 Task: Find the closest ski resort to Lake Placid, New York, and Whiteface Mountain, New York.
Action: Mouse moved to (161, 84)
Screenshot: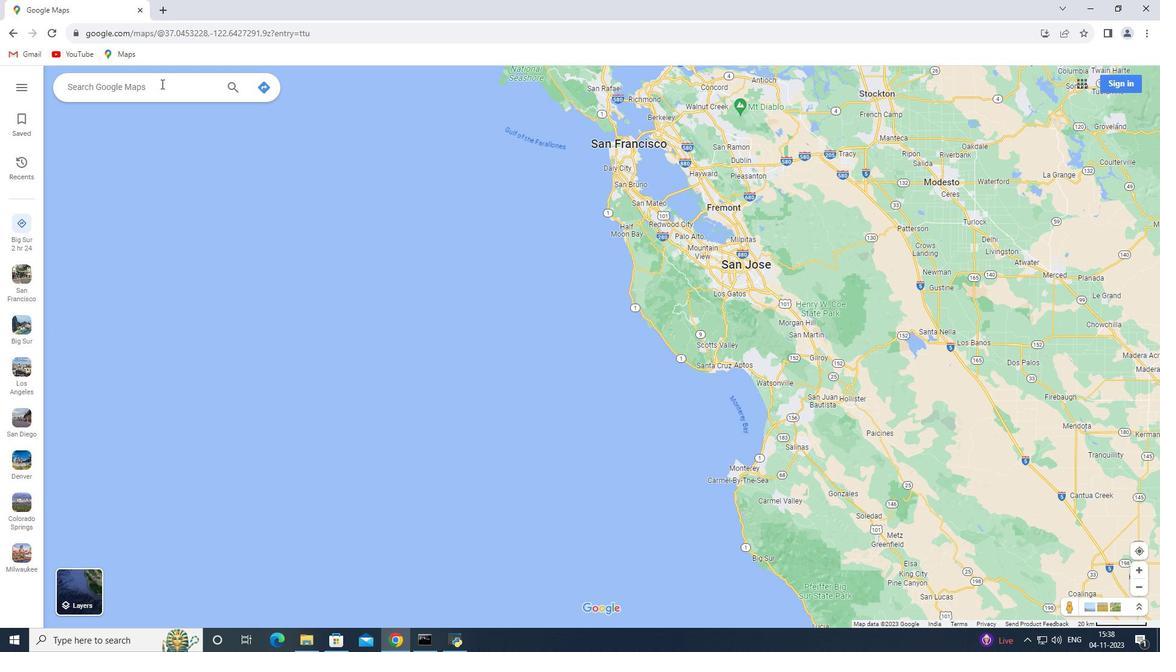 
Action: Mouse pressed left at (161, 84)
Screenshot: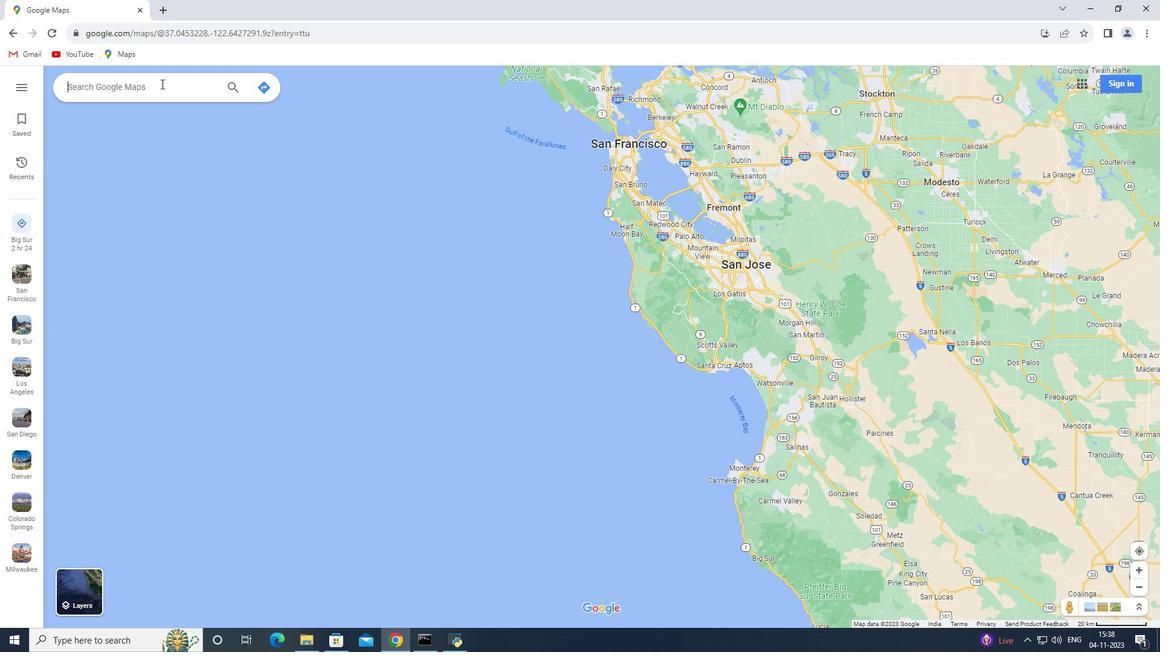 
Action: Key pressed <Key.shift>Lake<Key.space><Key.shift>Placid,<Key.space><Key.shift>New<Key.space><Key.shift>york<Key.enter>
Screenshot: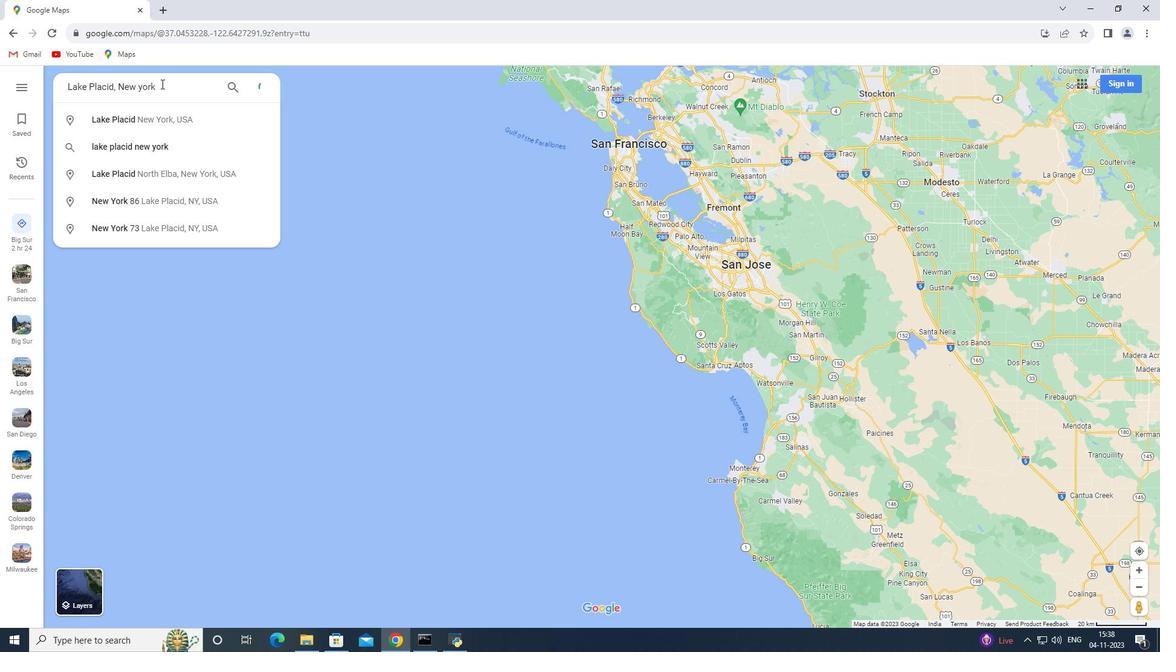 
Action: Mouse moved to (165, 288)
Screenshot: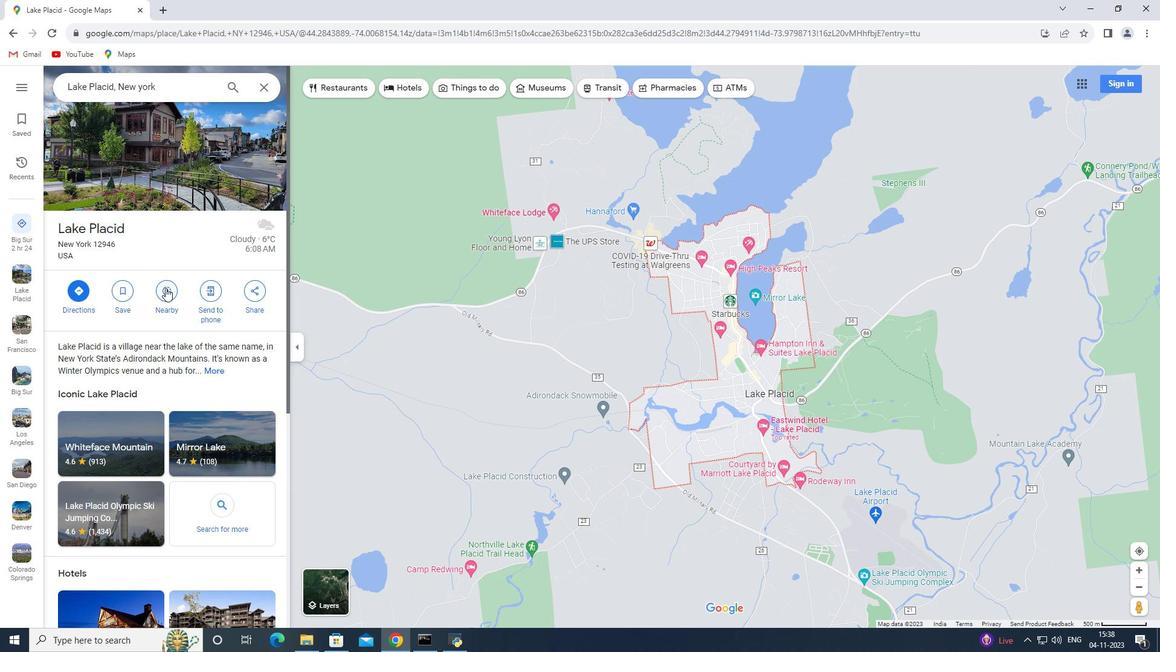 
Action: Mouse pressed left at (165, 288)
Screenshot: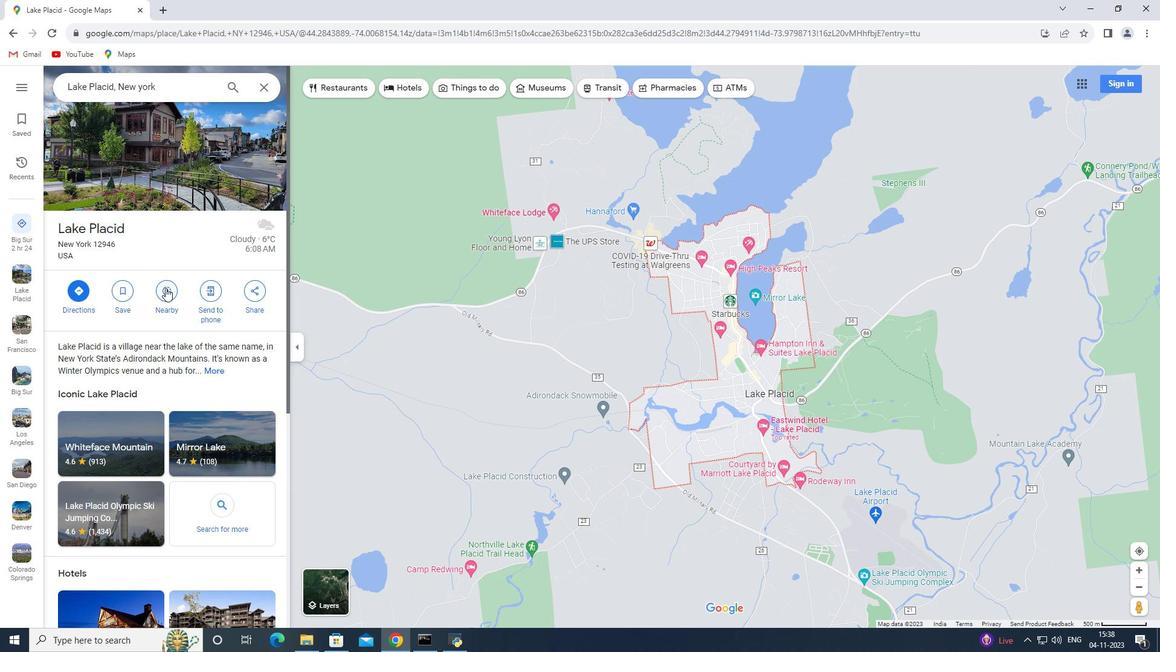 
Action: Mouse moved to (143, 199)
Screenshot: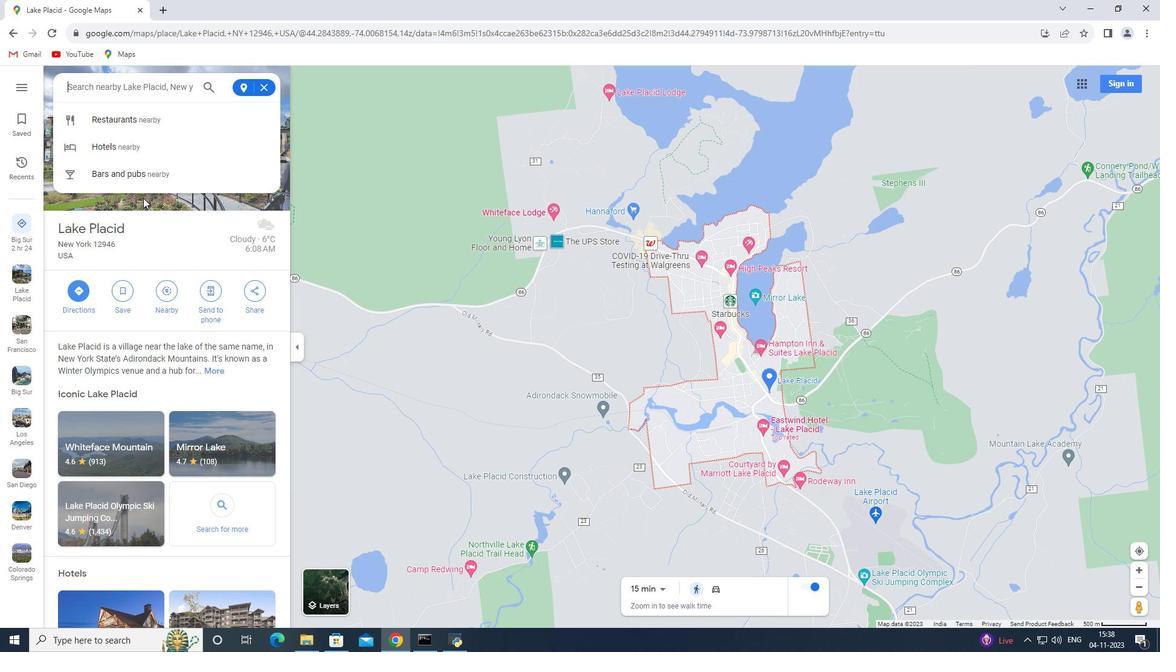 
Action: Key pressed closest<Key.space>ski<Key.space>resort<Key.enter>
Screenshot: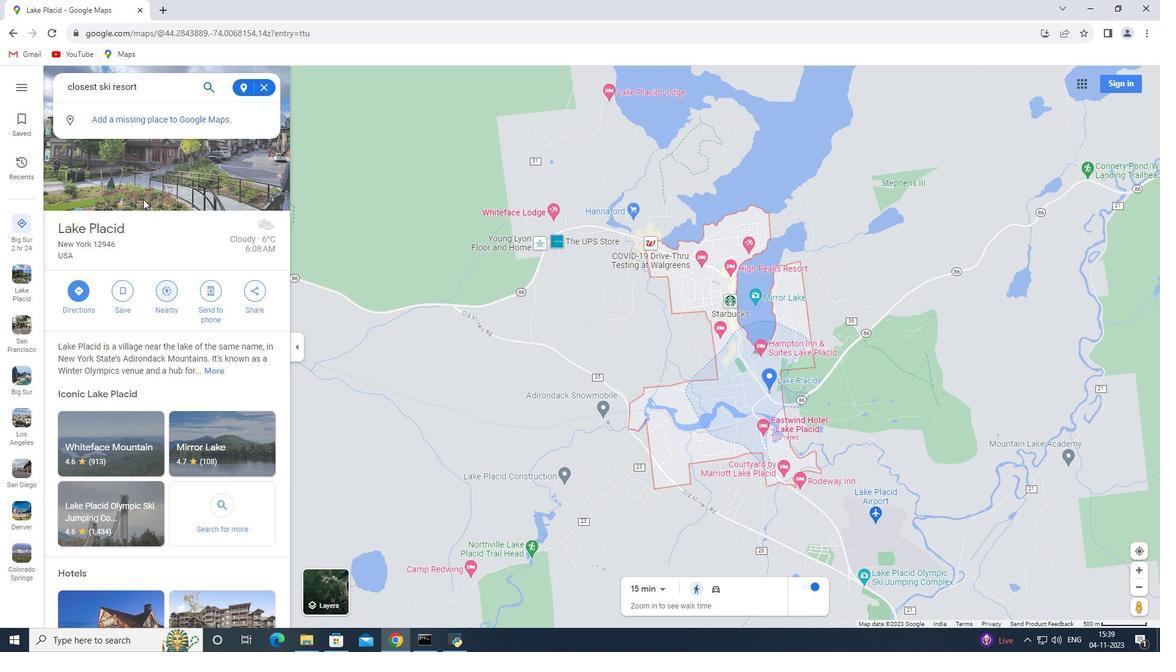 
Action: Mouse moved to (265, 89)
Screenshot: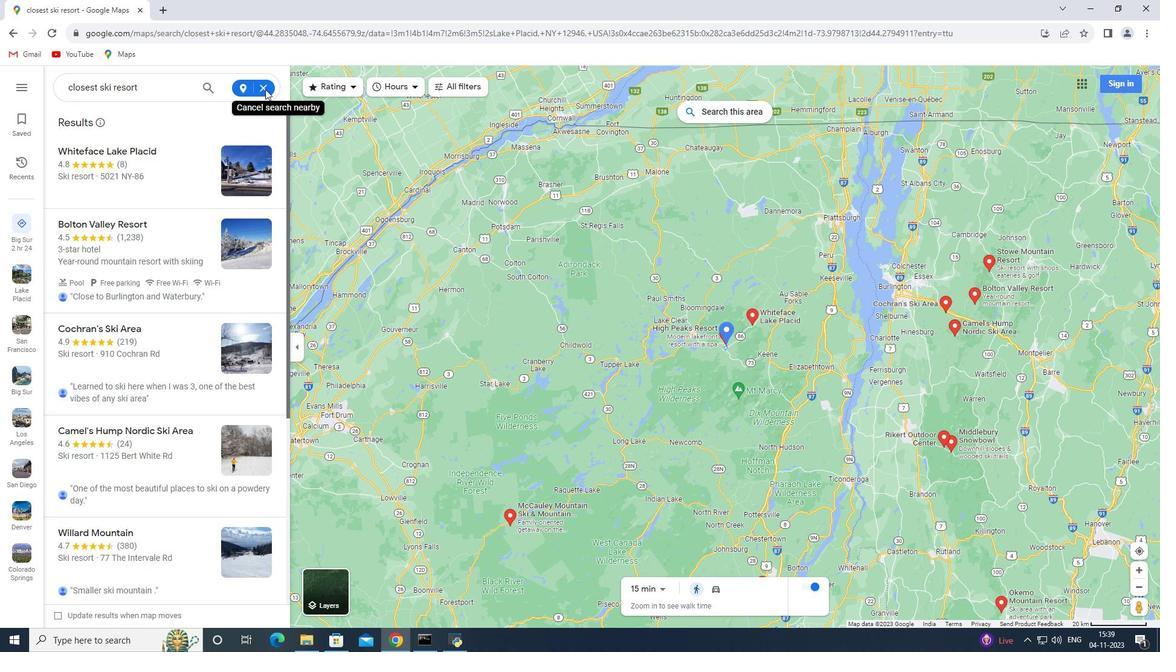 
Action: Mouse pressed left at (265, 89)
Screenshot: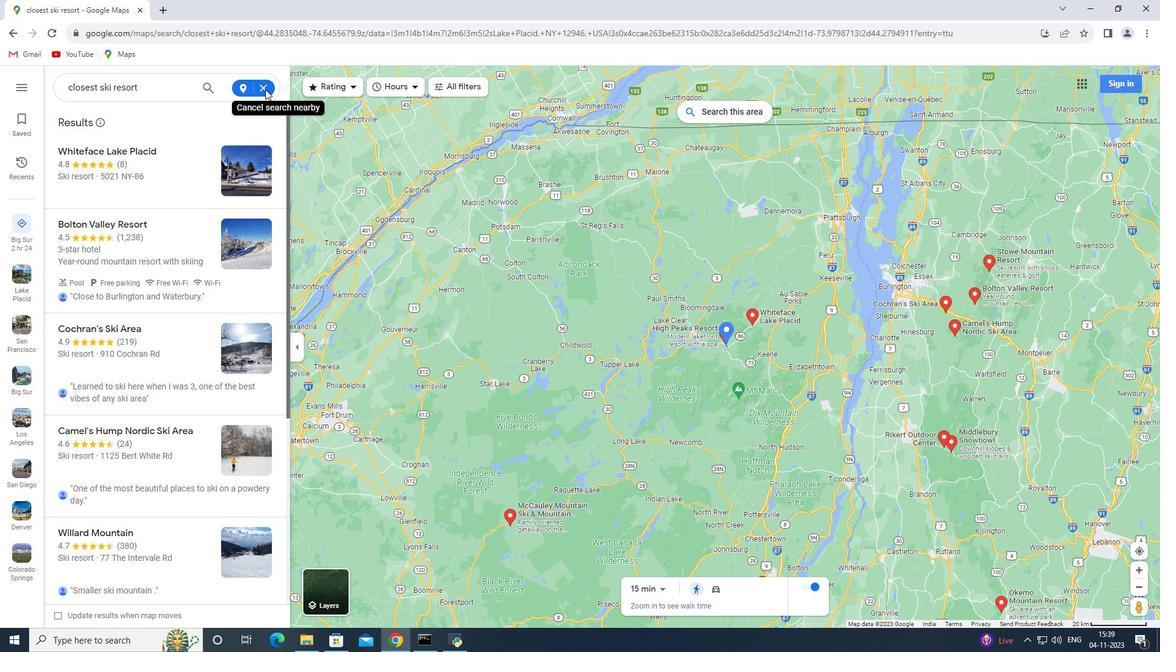 
Action: Mouse pressed left at (265, 89)
Screenshot: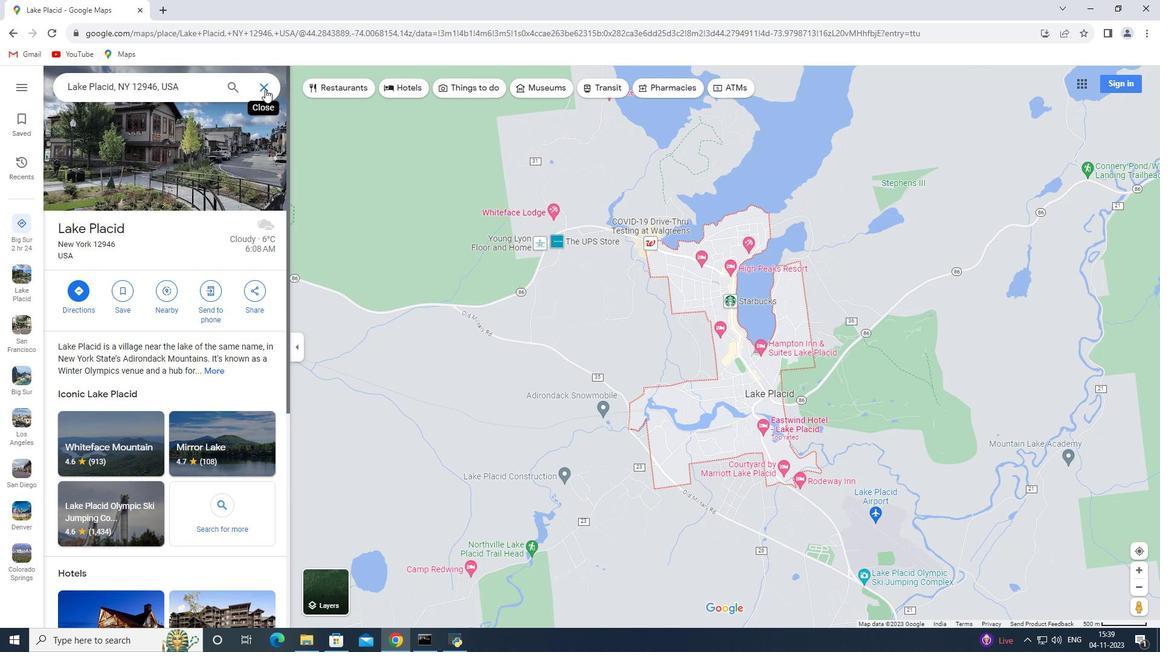 
Action: Mouse moved to (175, 89)
Screenshot: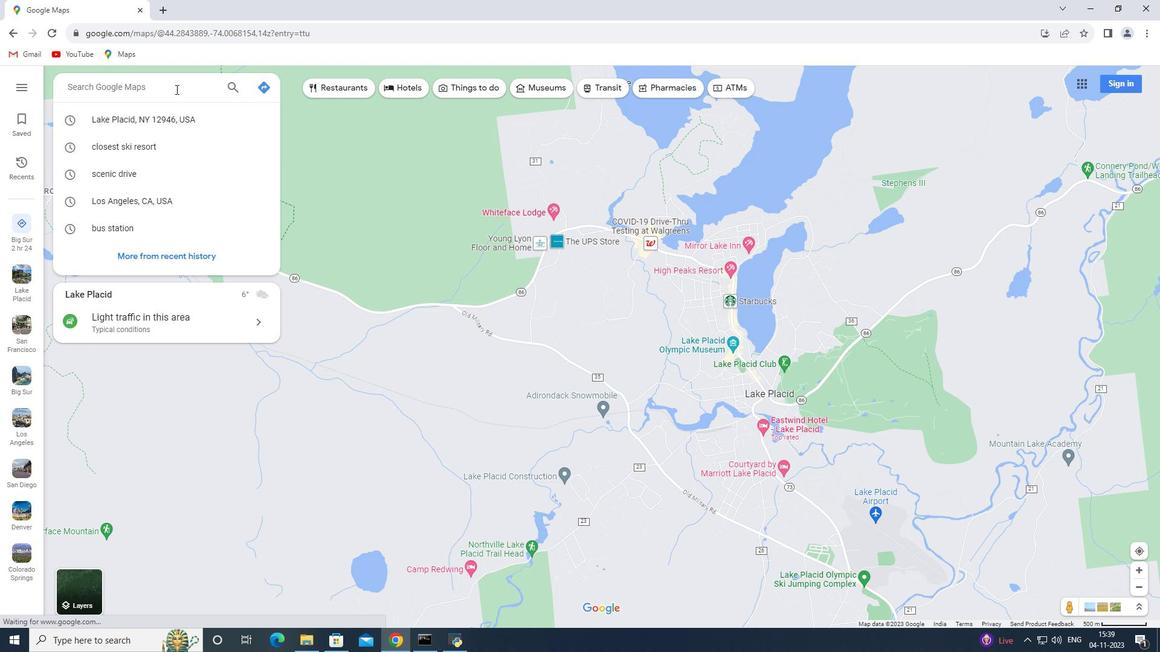 
Action: Key pressed <Key.shift><Key.shift><Key.shift><Key.shift>Whiteface<Key.space><Key.shift>Mountain,<Key.space><Key.shift>New<Key.space><Key.shift>York<Key.enter>
Screenshot: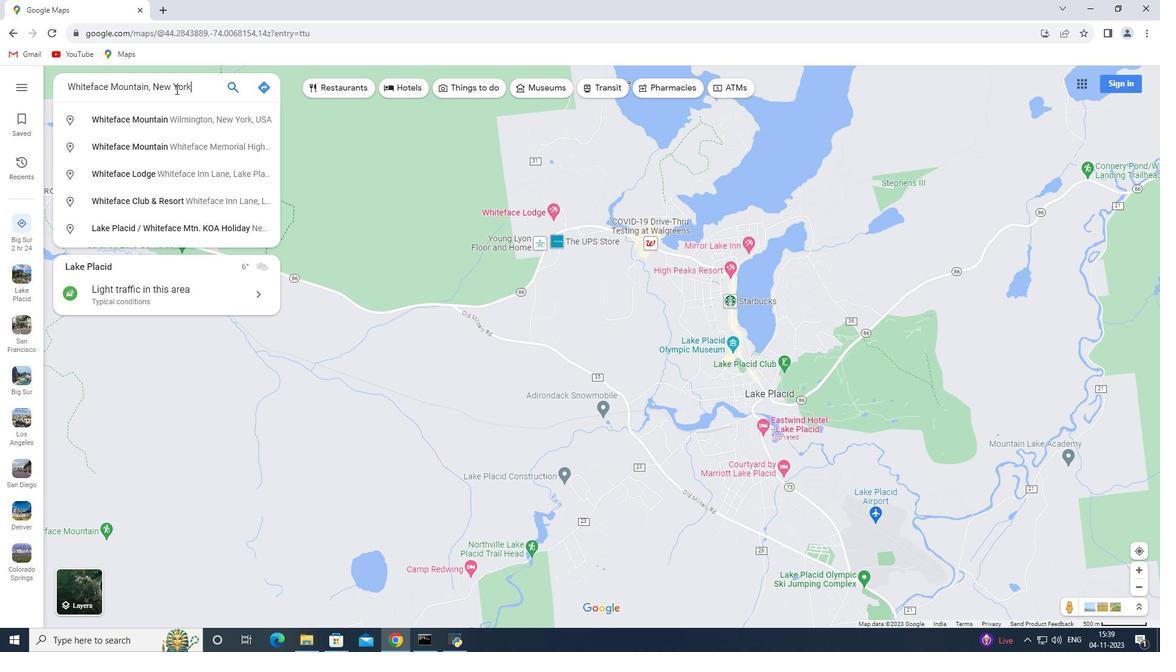 
Action: Mouse moved to (172, 312)
Screenshot: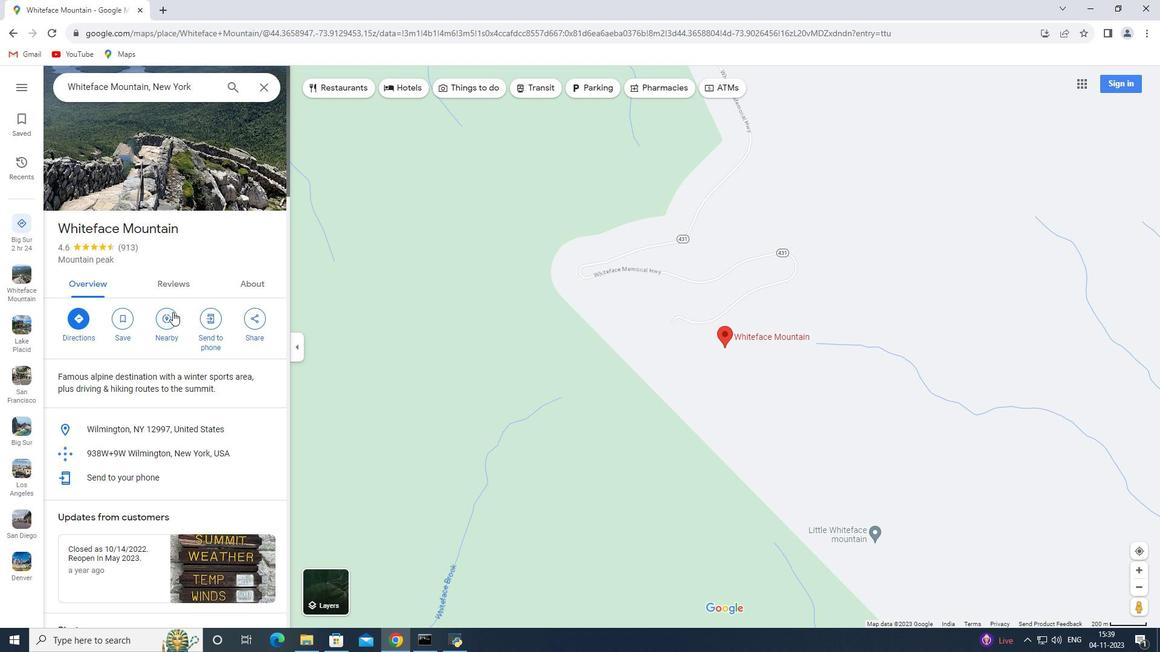 
Action: Mouse pressed left at (172, 312)
Screenshot: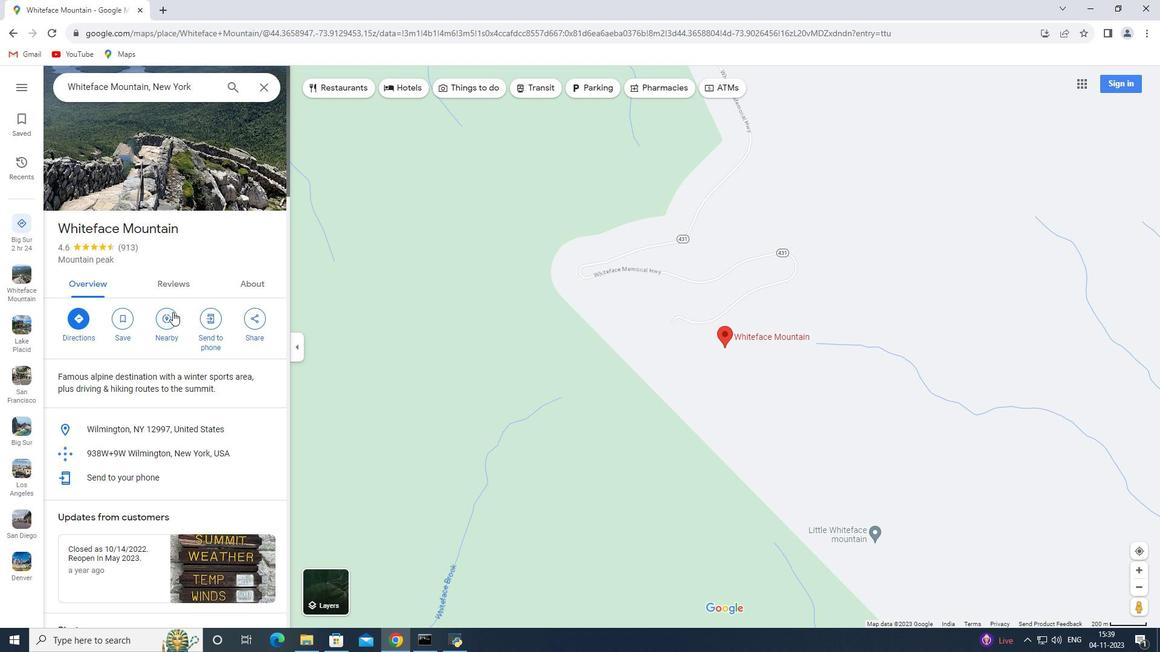 
Action: Key pressed closest<Key.space>ski<Key.space>resort<Key.enter>
Screenshot: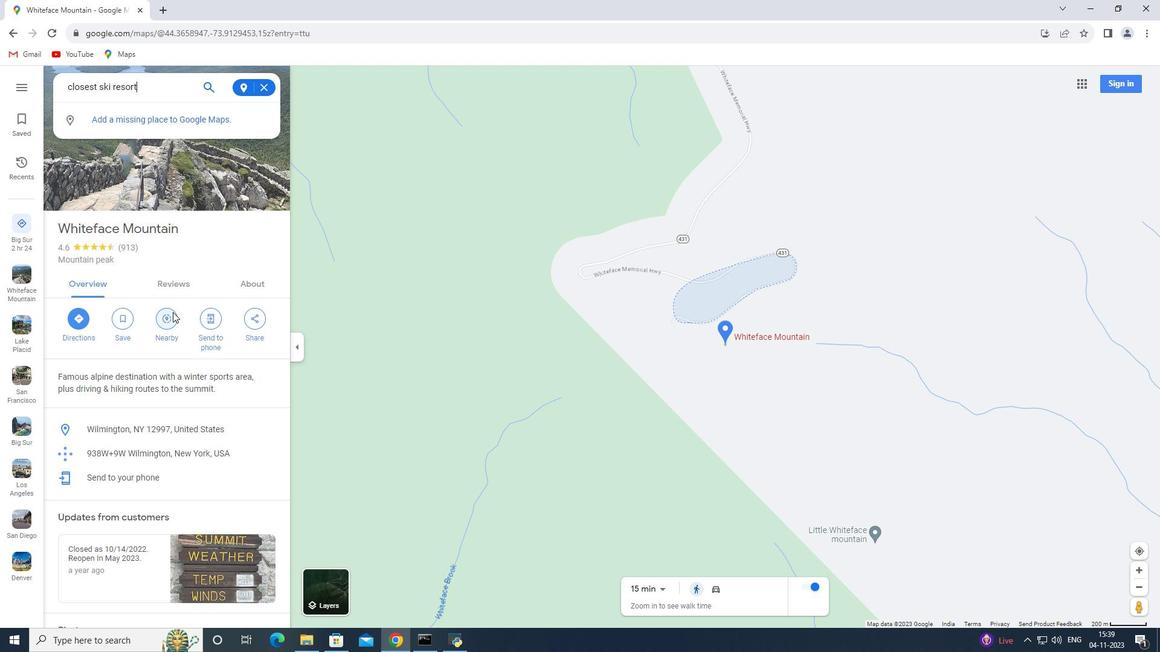 
